 Task: Clear all the filters.
Action: Mouse moved to (105, 196)
Screenshot: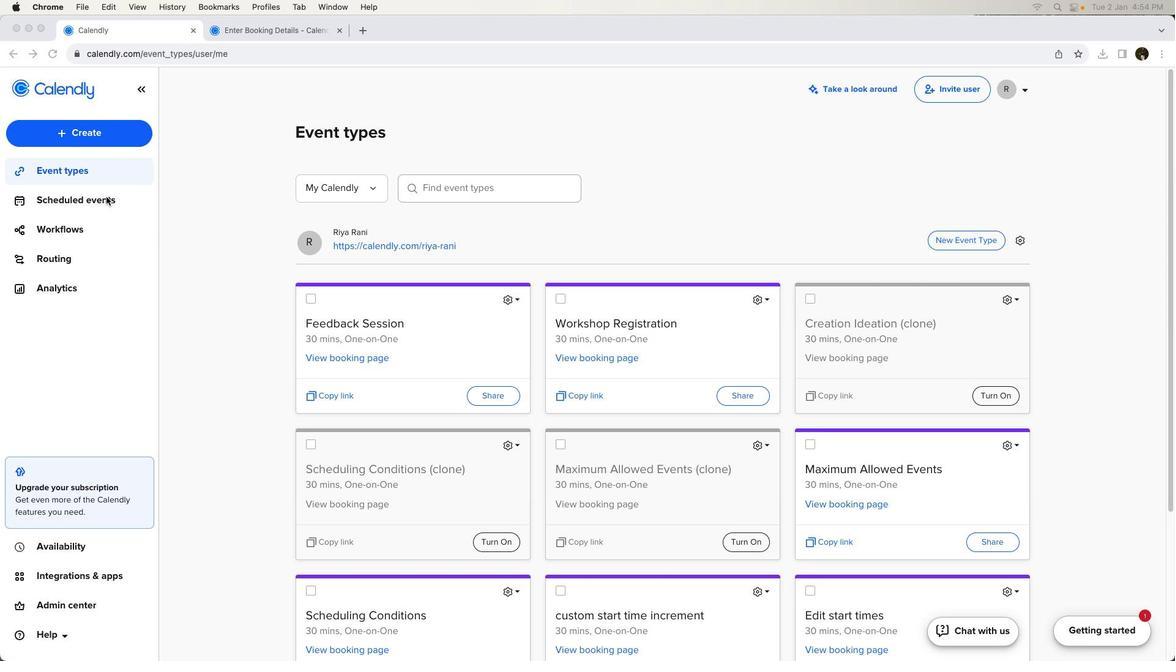 
Action: Mouse pressed left at (105, 196)
Screenshot: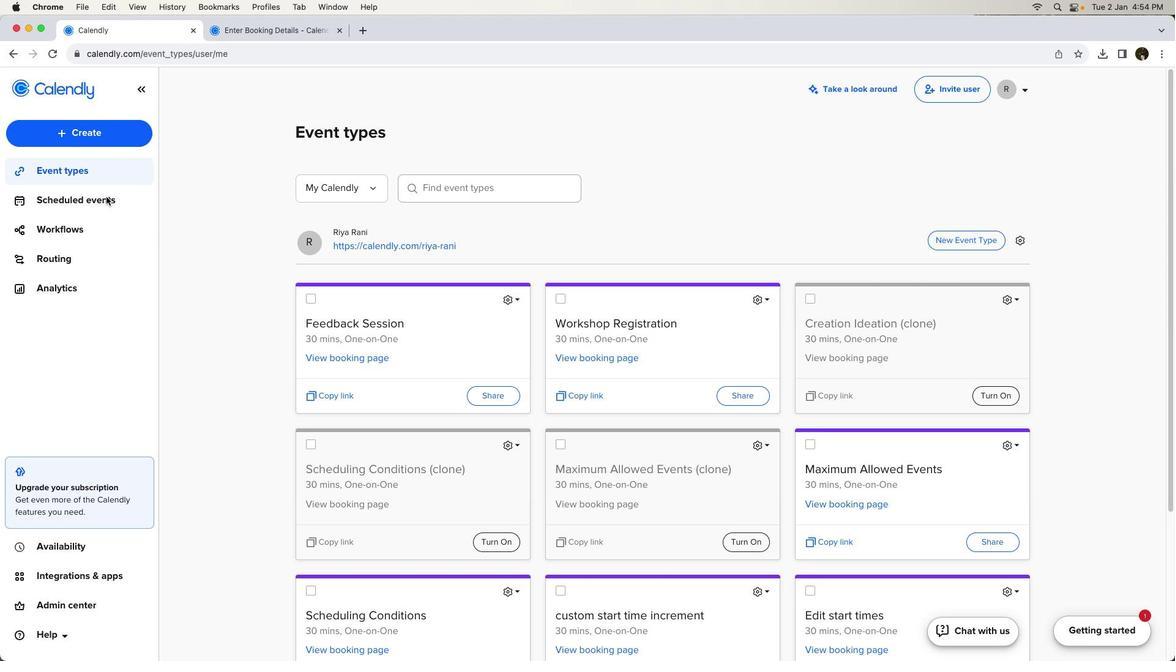 
Action: Mouse moved to (106, 197)
Screenshot: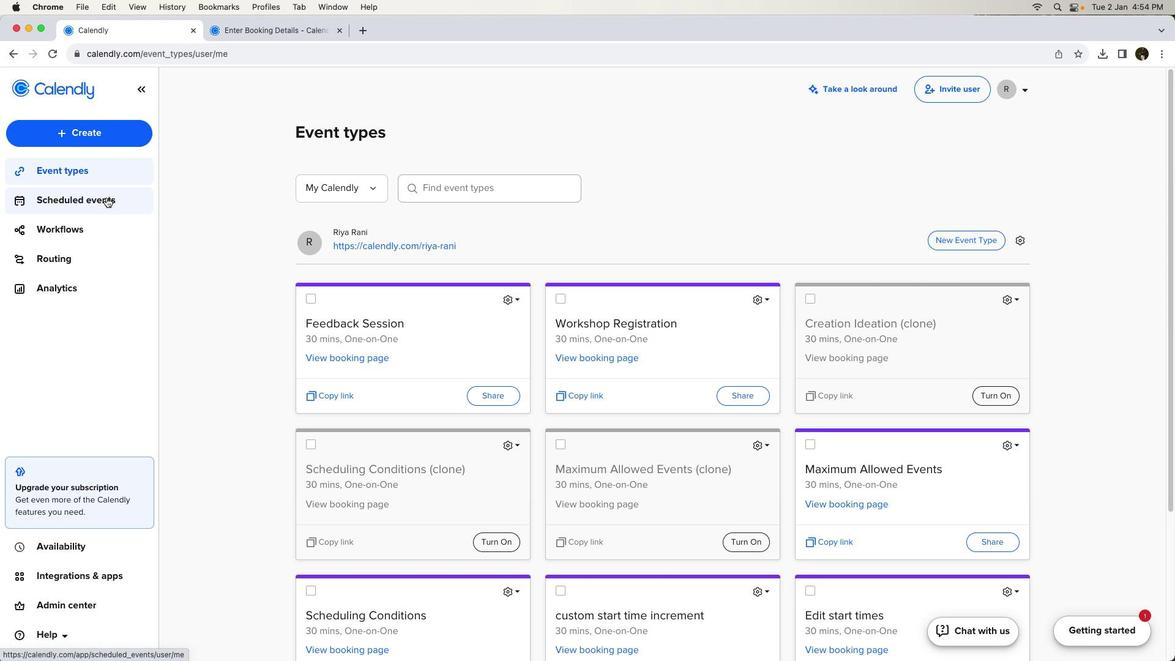 
Action: Mouse pressed left at (106, 197)
Screenshot: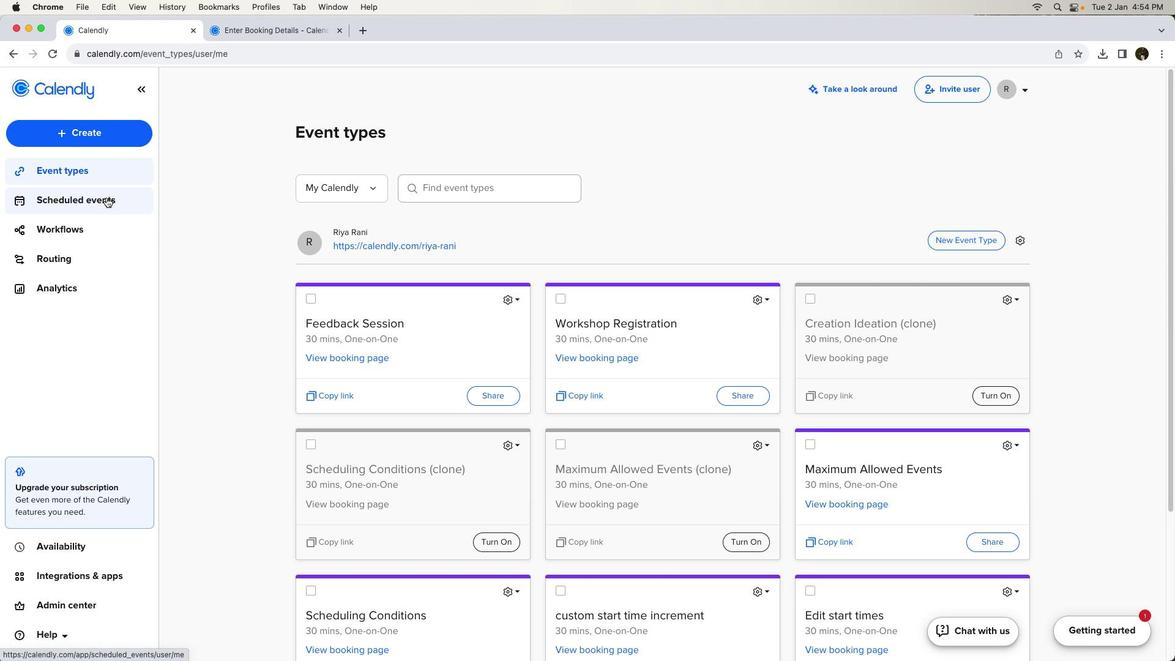 
Action: Mouse moved to (1006, 233)
Screenshot: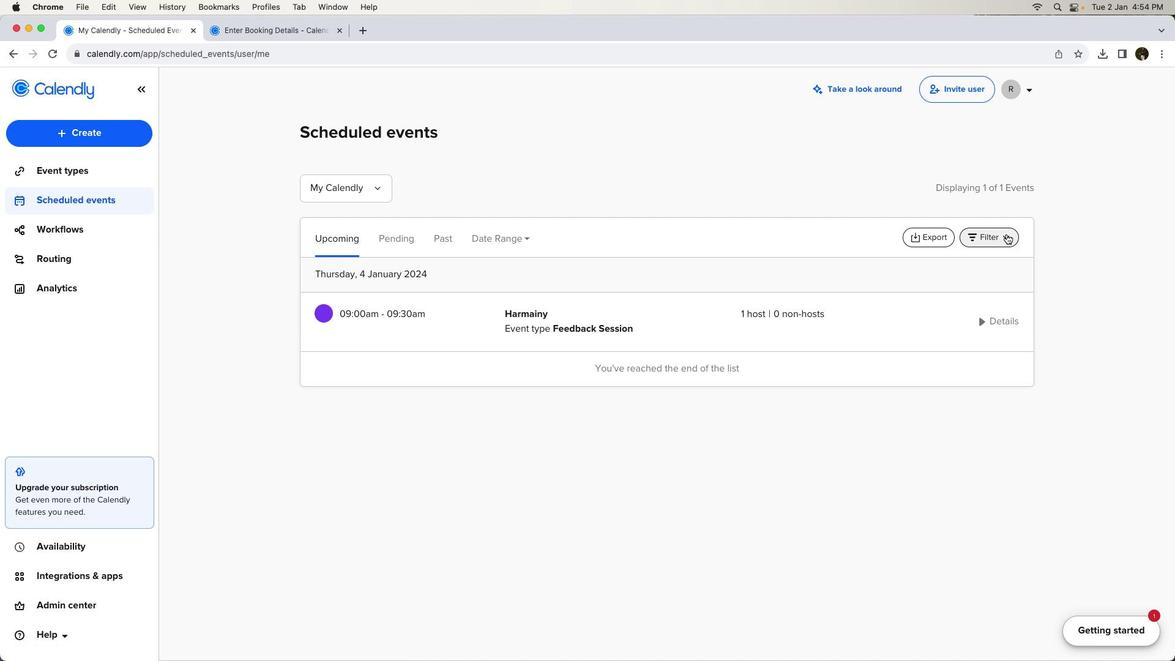 
Action: Mouse pressed left at (1006, 233)
Screenshot: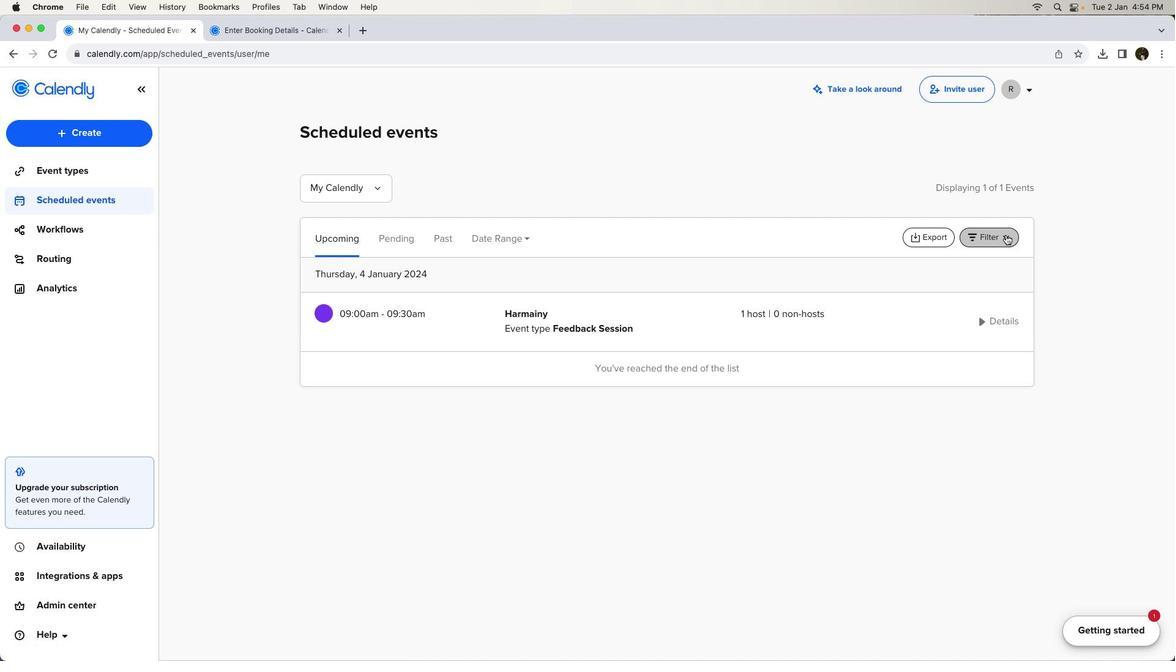 
Action: Mouse moved to (1010, 280)
Screenshot: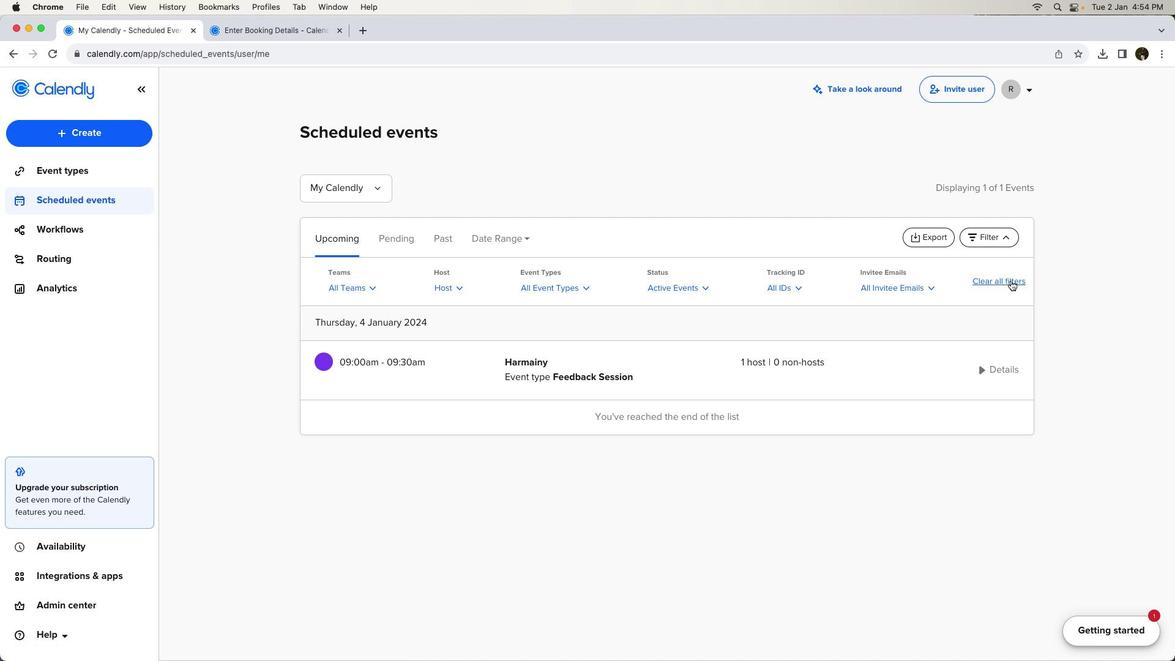 
Action: Mouse pressed left at (1010, 280)
Screenshot: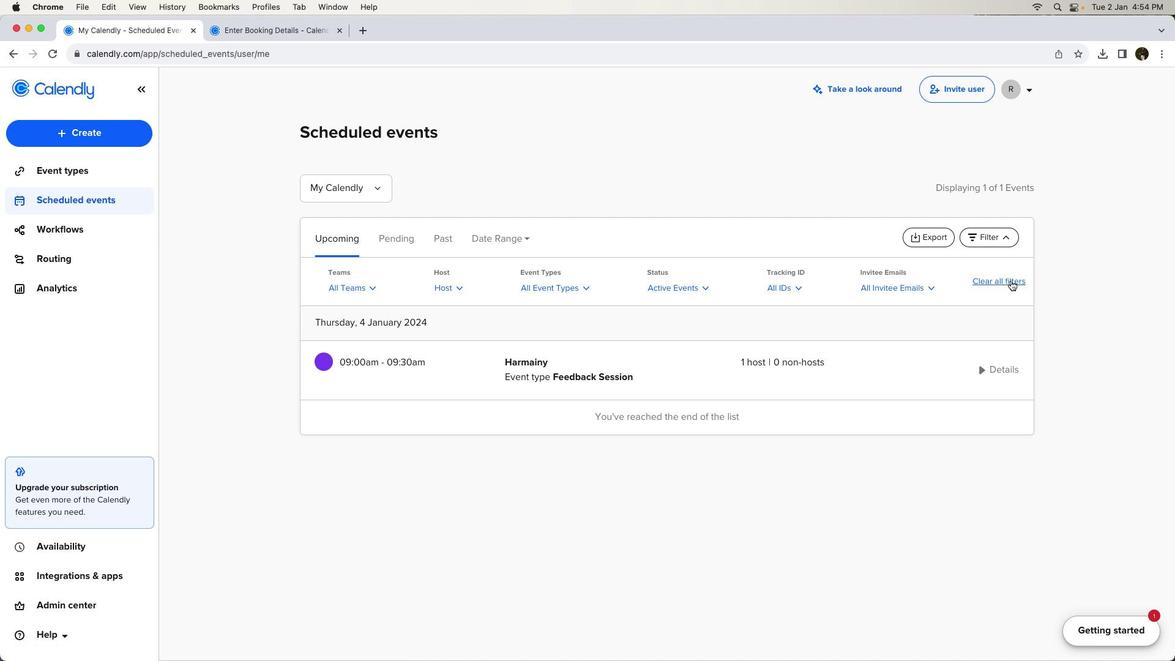 
Action: Mouse pressed left at (1010, 280)
Screenshot: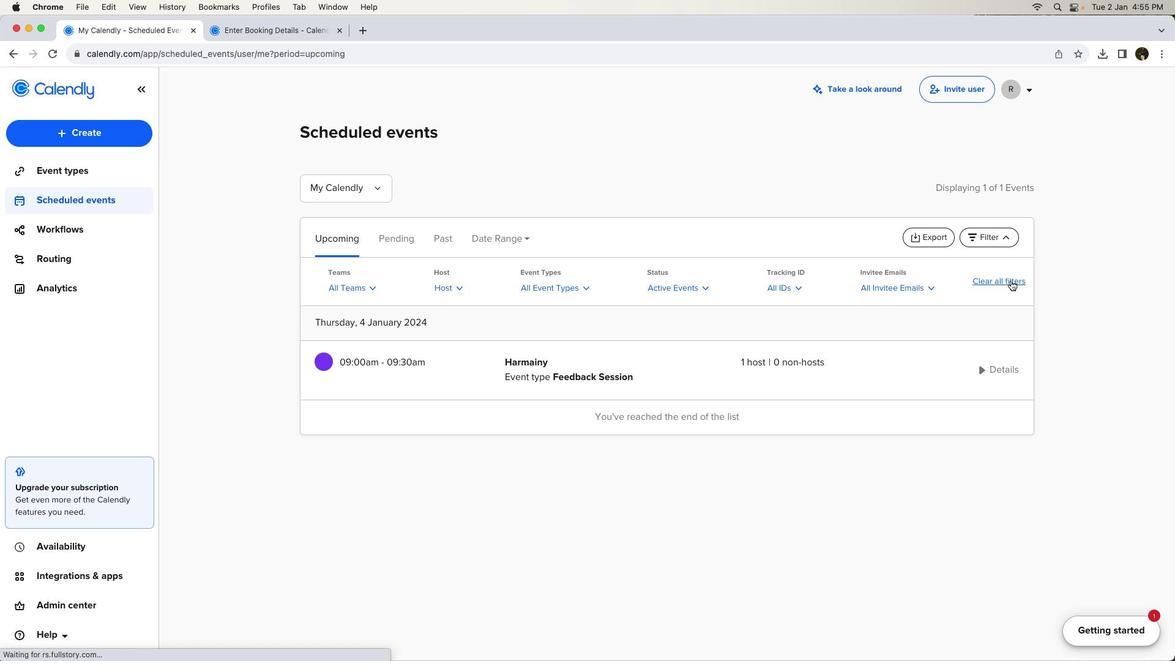 
